 Task: Export the all Recently updated tickets as "CSV".
Action: Mouse moved to (652, 211)
Screenshot: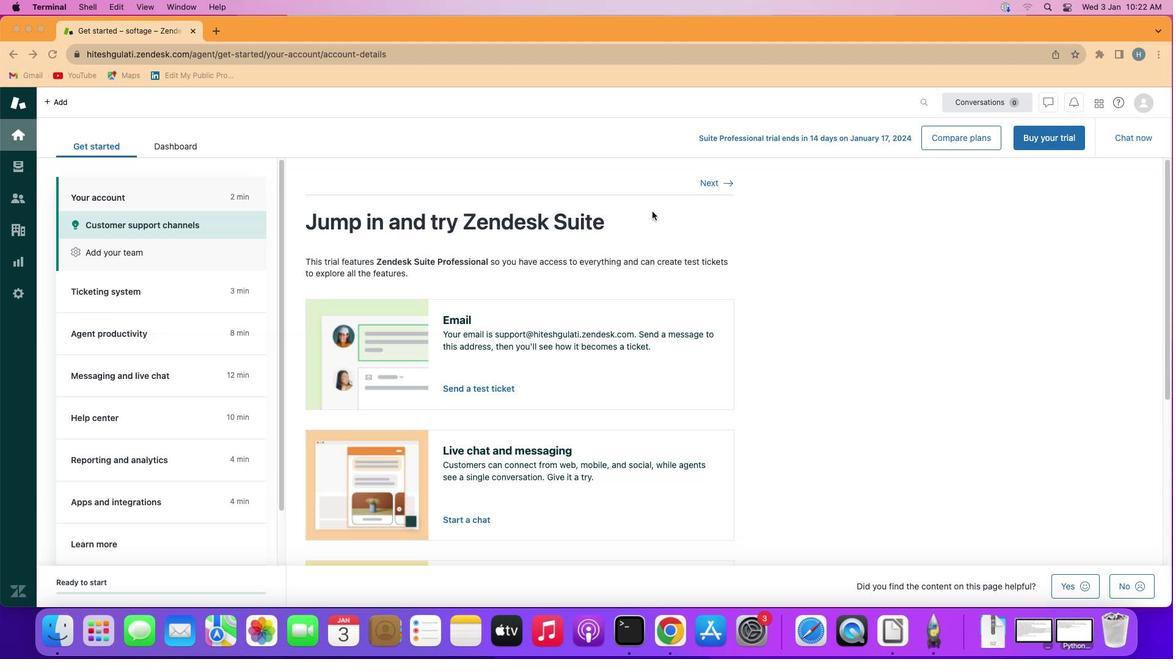 
Action: Mouse pressed left at (652, 211)
Screenshot: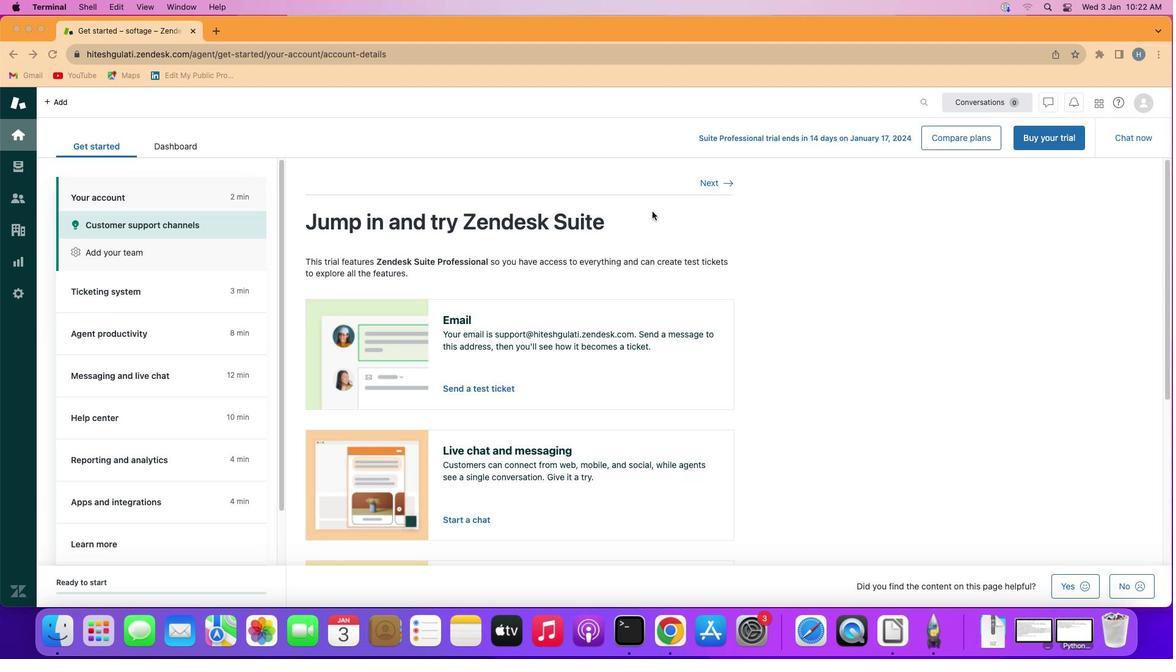 
Action: Mouse moved to (12, 166)
Screenshot: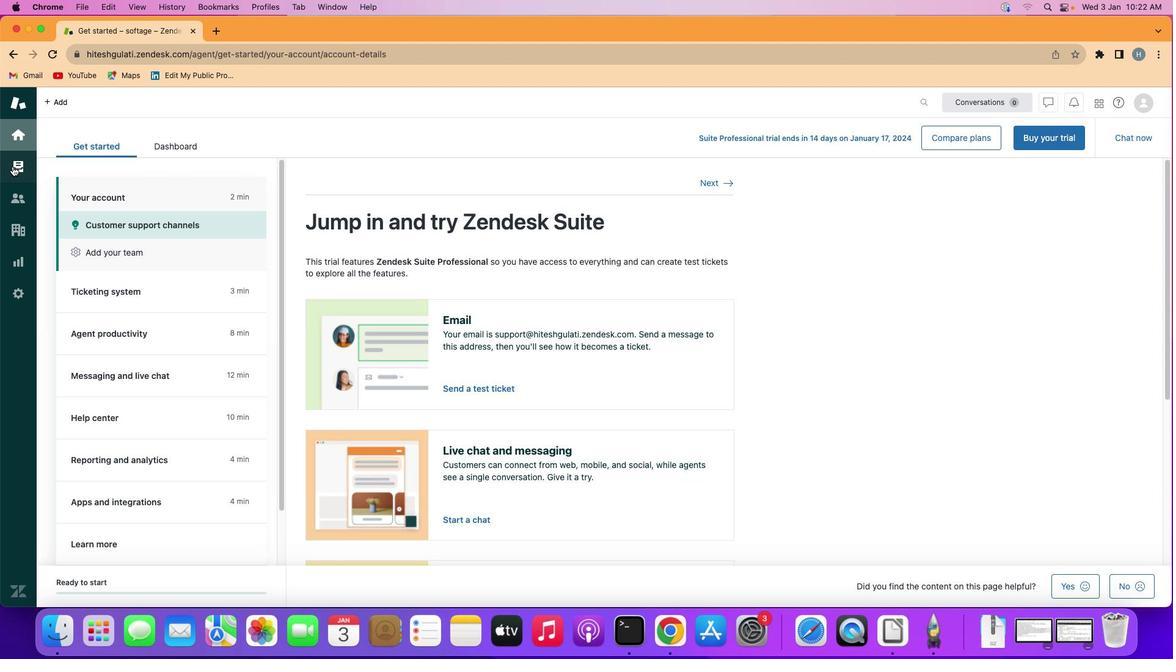 
Action: Mouse pressed left at (12, 166)
Screenshot: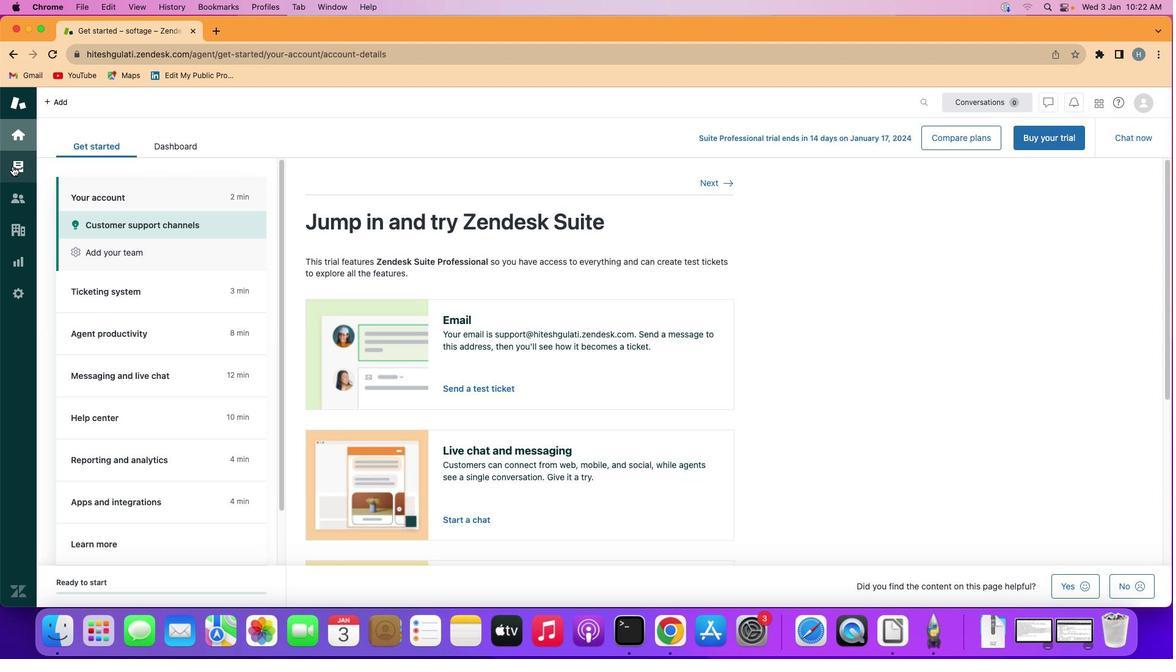 
Action: Mouse moved to (120, 274)
Screenshot: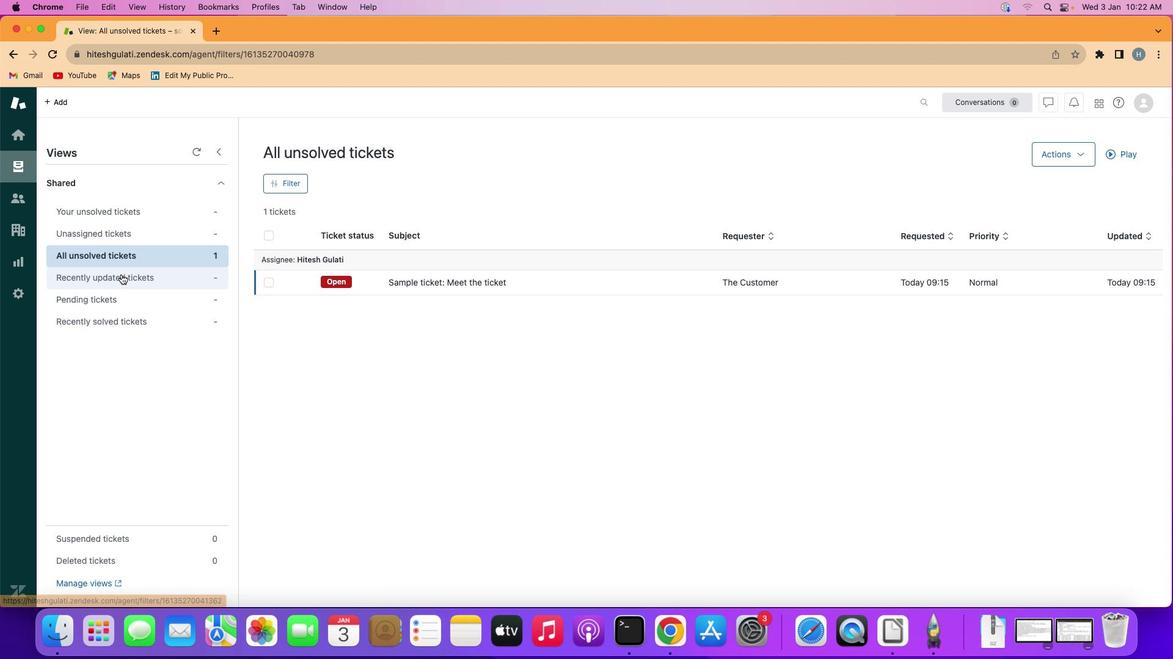 
Action: Mouse pressed left at (120, 274)
Screenshot: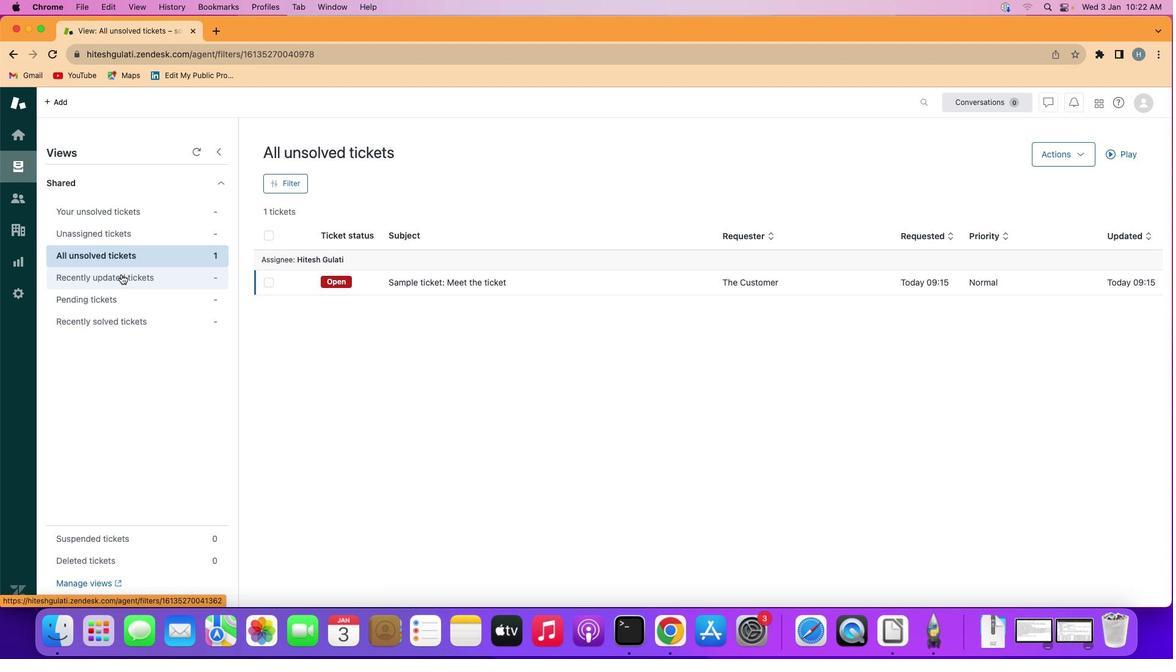 
Action: Mouse moved to (1075, 156)
Screenshot: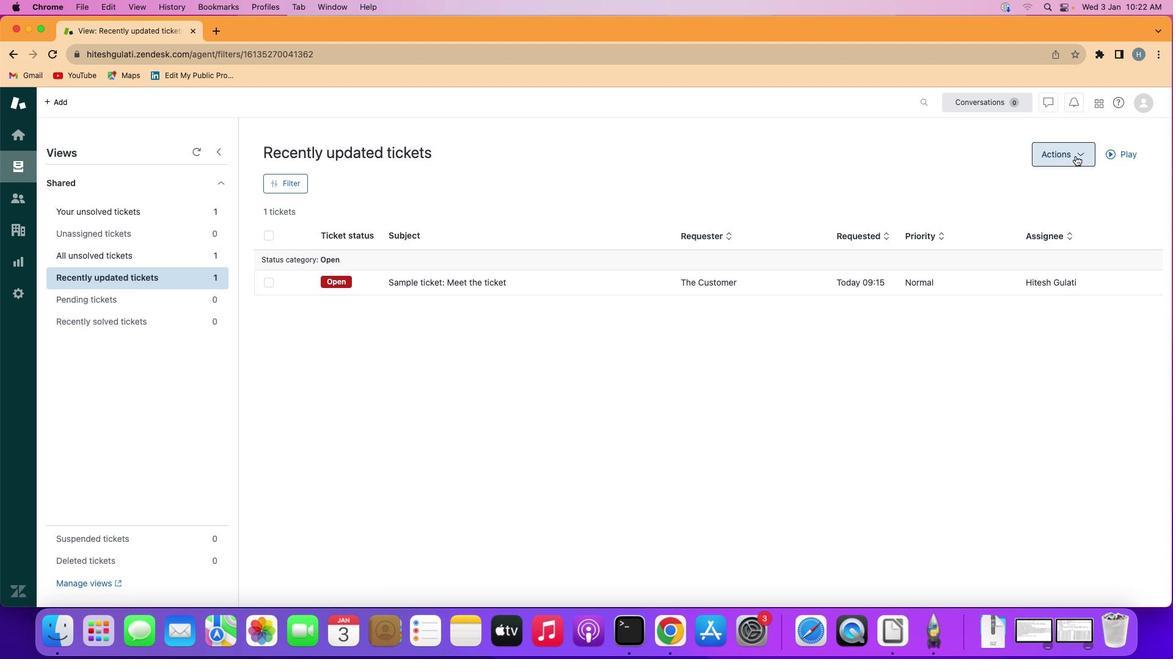 
Action: Mouse pressed left at (1075, 156)
Screenshot: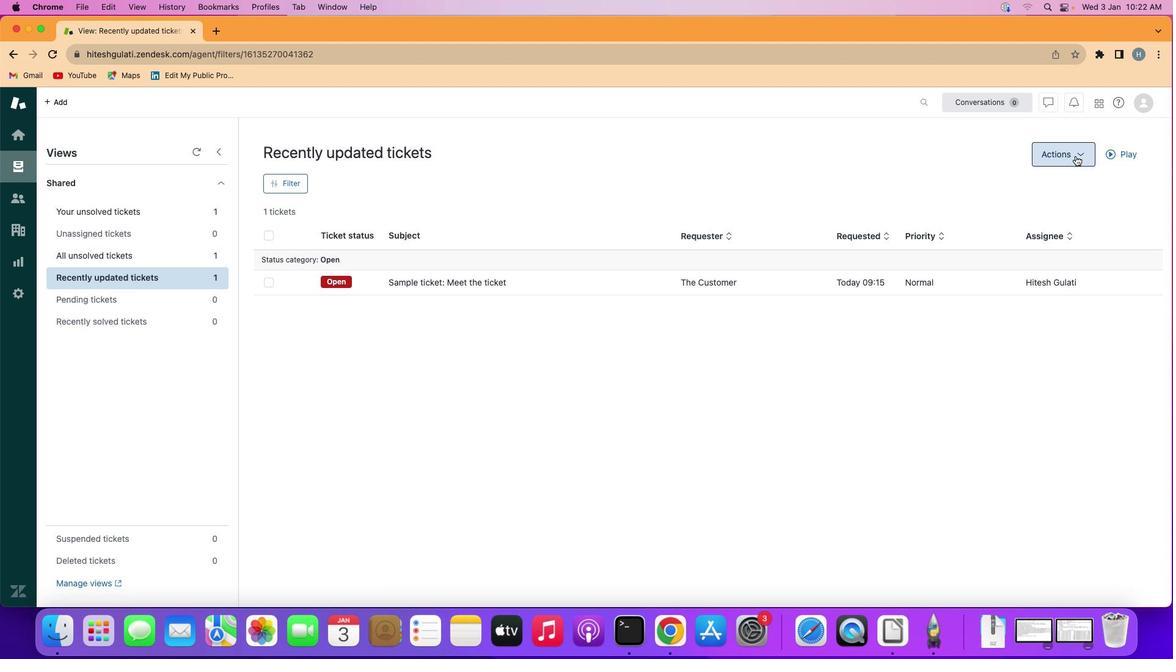 
Action: Mouse moved to (1078, 181)
Screenshot: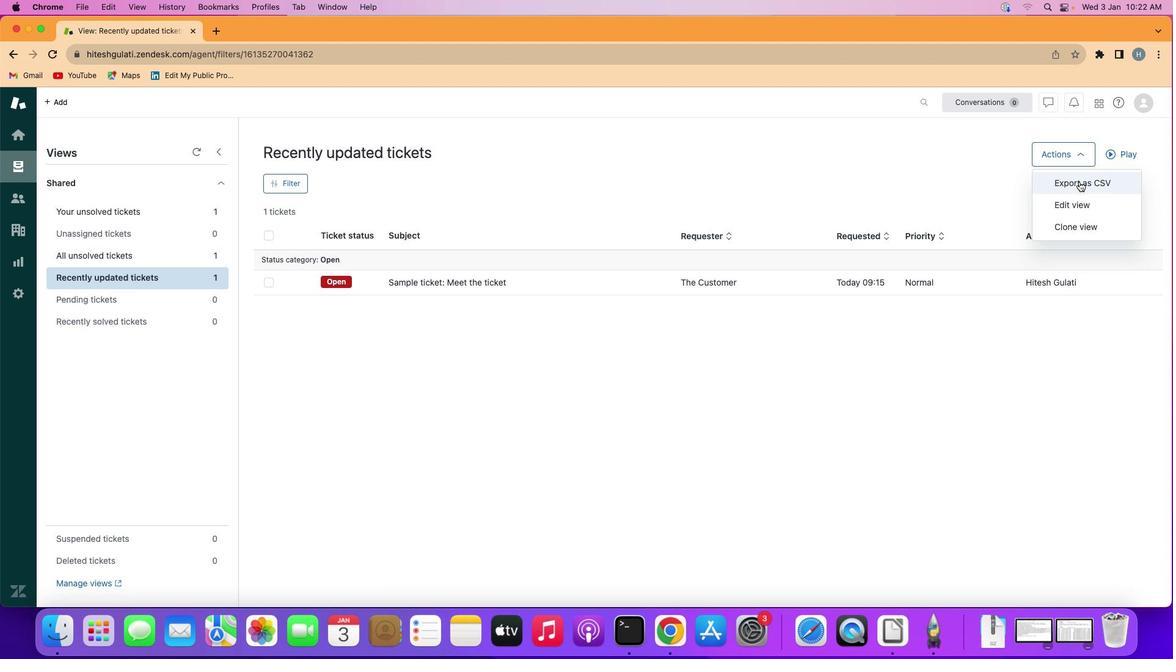 
Action: Mouse pressed left at (1078, 181)
Screenshot: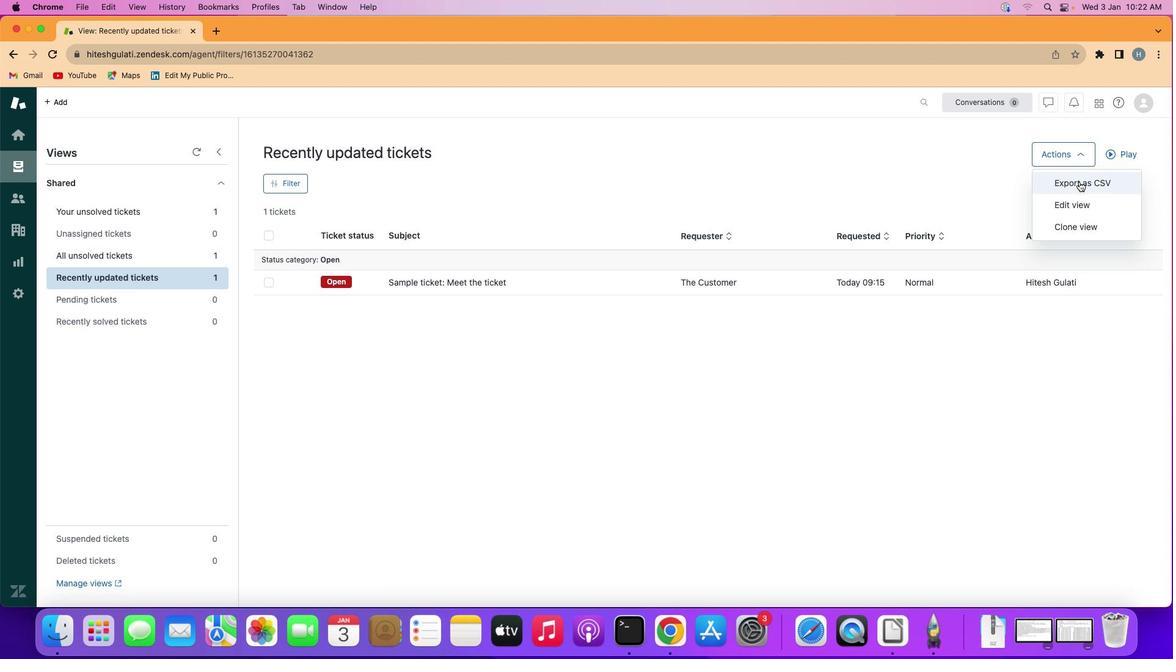 
Action: Mouse moved to (1078, 181)
Screenshot: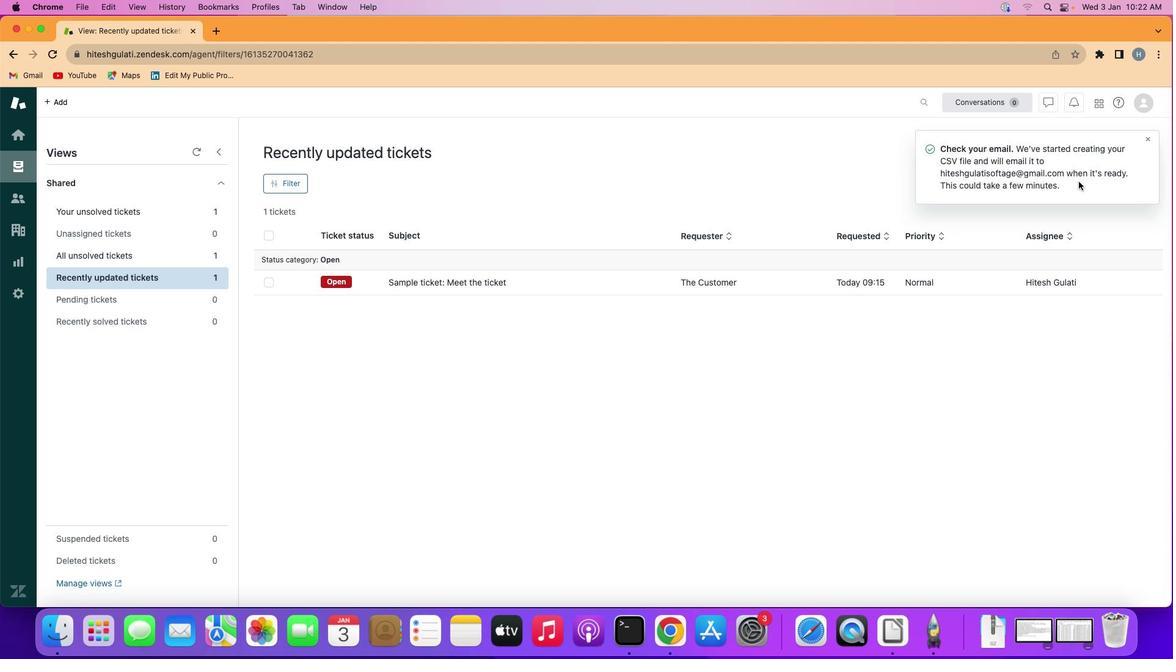 
